 Task: Create List Patents in Board Data Analytics Techniques to Workspace Brand Management. Create List Files in Board Customer Segmentation and Targeting to Workspace Brand Management. Create List Trademarks in Board Product Feature Testing to Workspace Brand Management
Action: Mouse moved to (1000, 416)
Screenshot: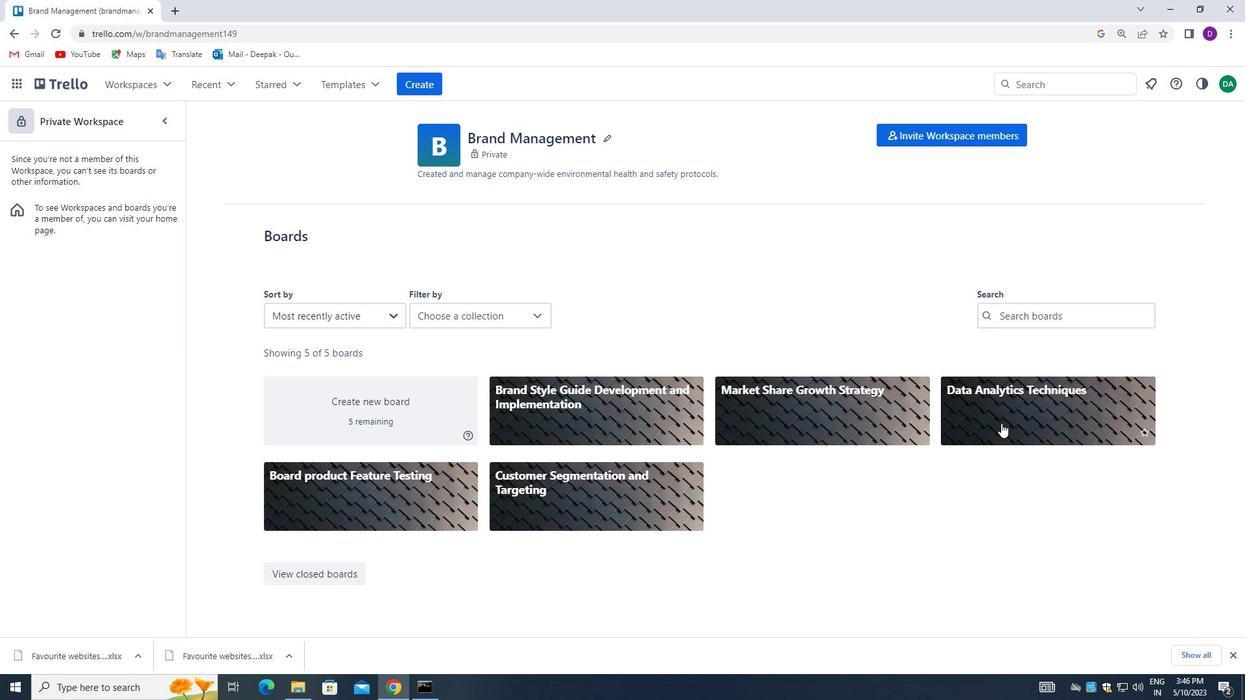 
Action: Mouse pressed left at (1000, 416)
Screenshot: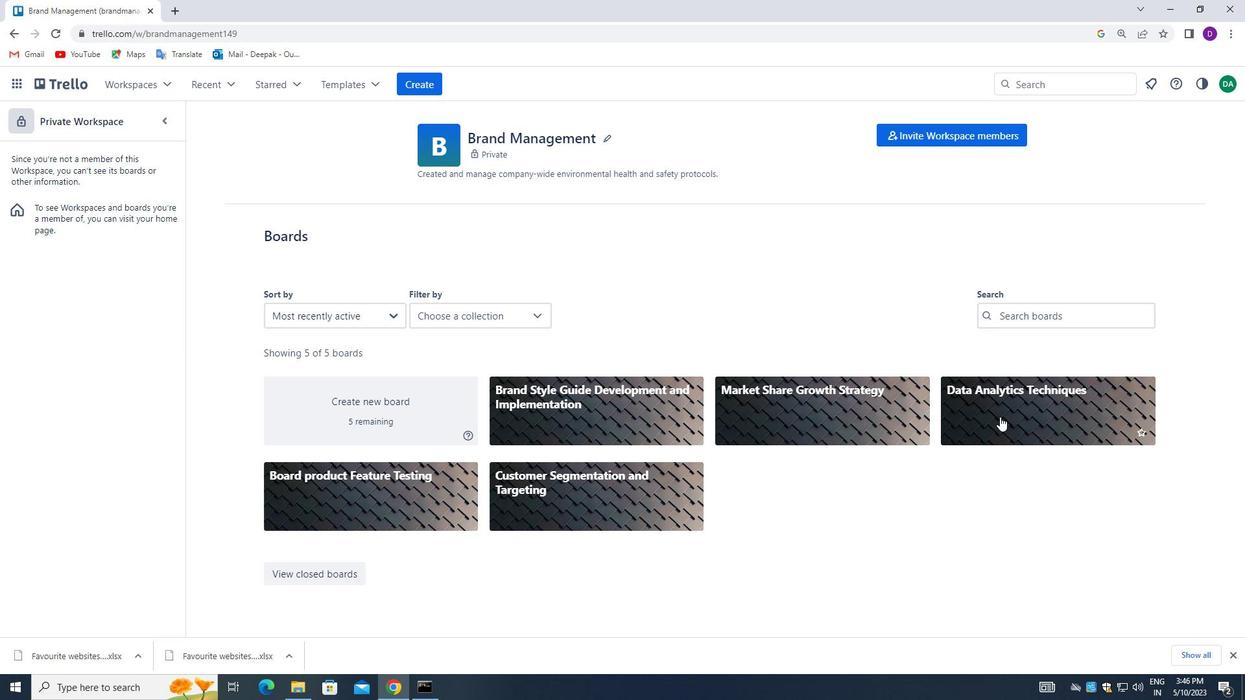 
Action: Mouse moved to (438, 162)
Screenshot: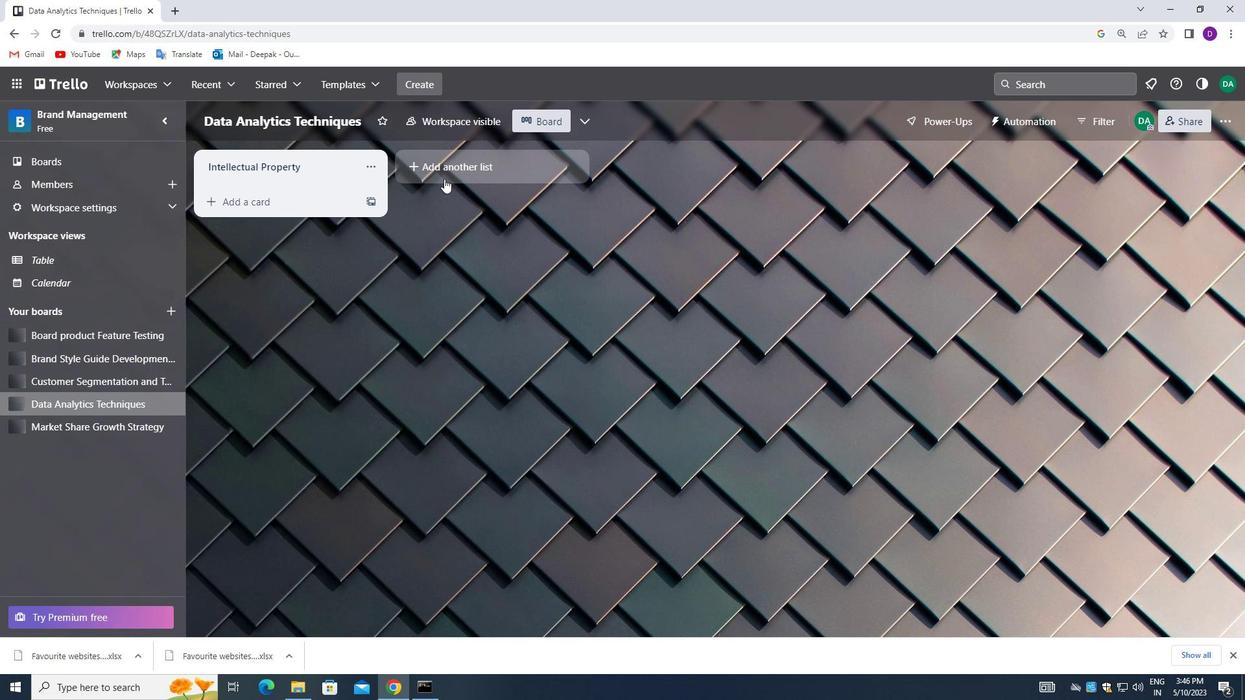 
Action: Mouse pressed left at (438, 162)
Screenshot: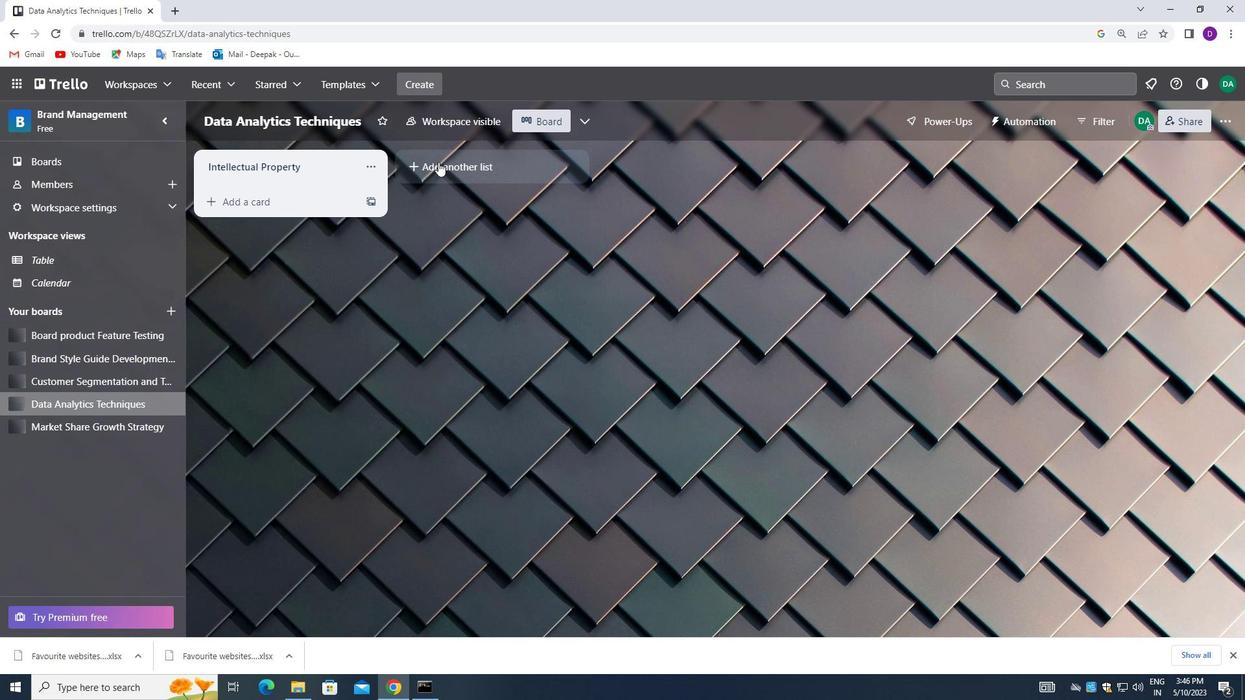 
Action: Mouse moved to (450, 167)
Screenshot: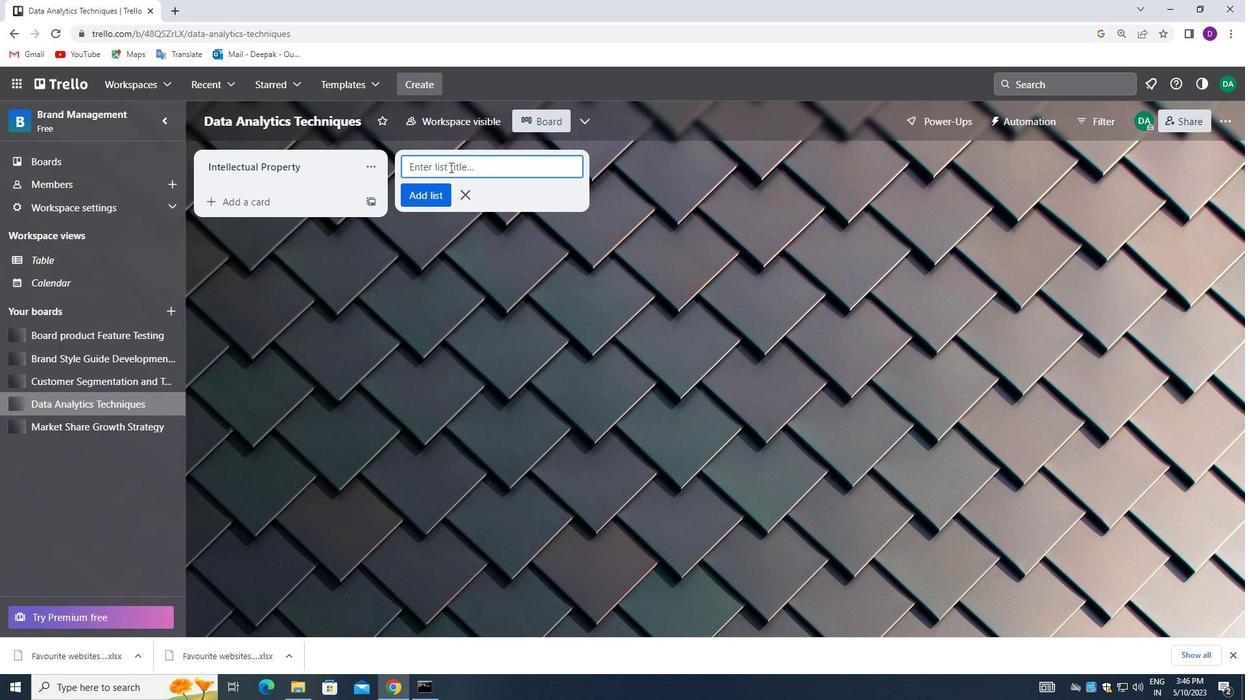 
Action: Key pressed <Key.shift>PATENTS
Screenshot: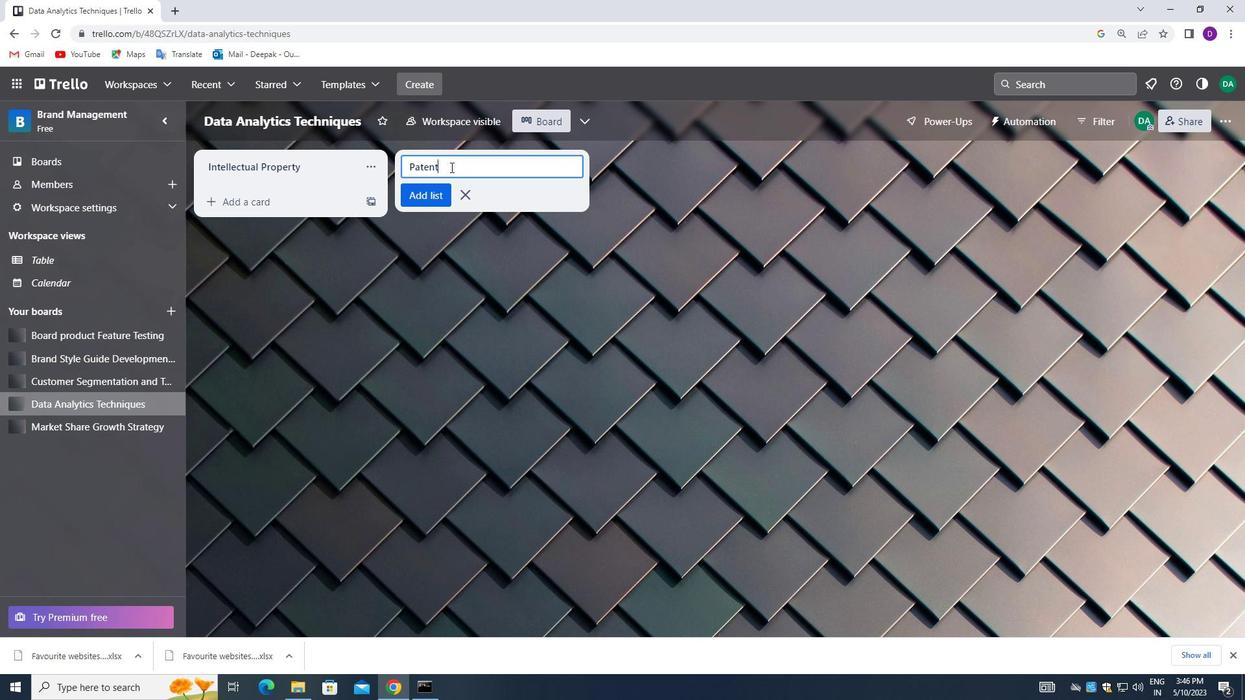 
Action: Mouse moved to (427, 195)
Screenshot: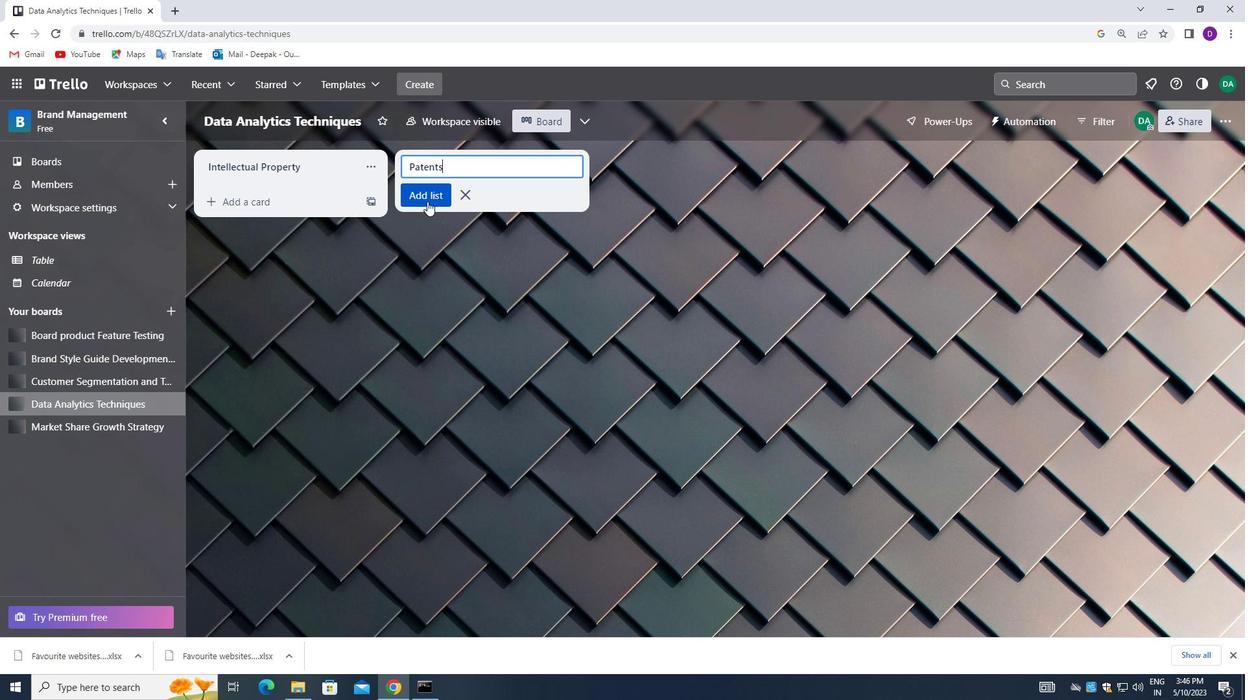 
Action: Mouse pressed left at (427, 195)
Screenshot: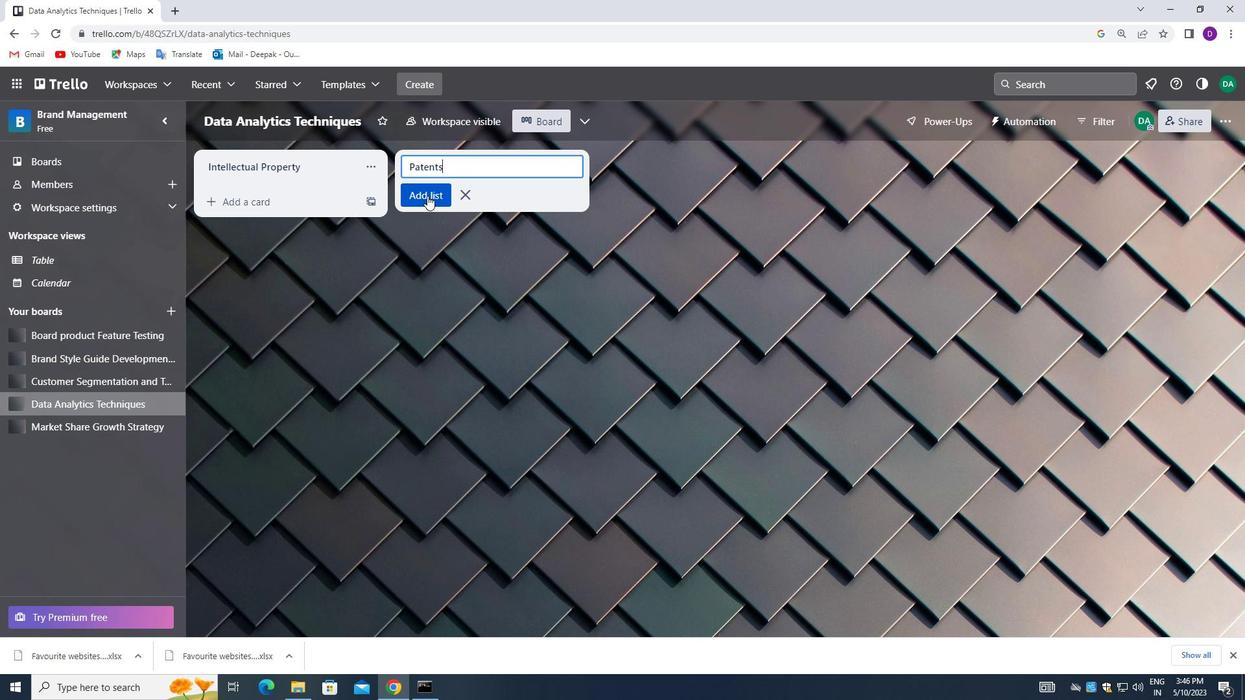 
Action: Mouse moved to (77, 384)
Screenshot: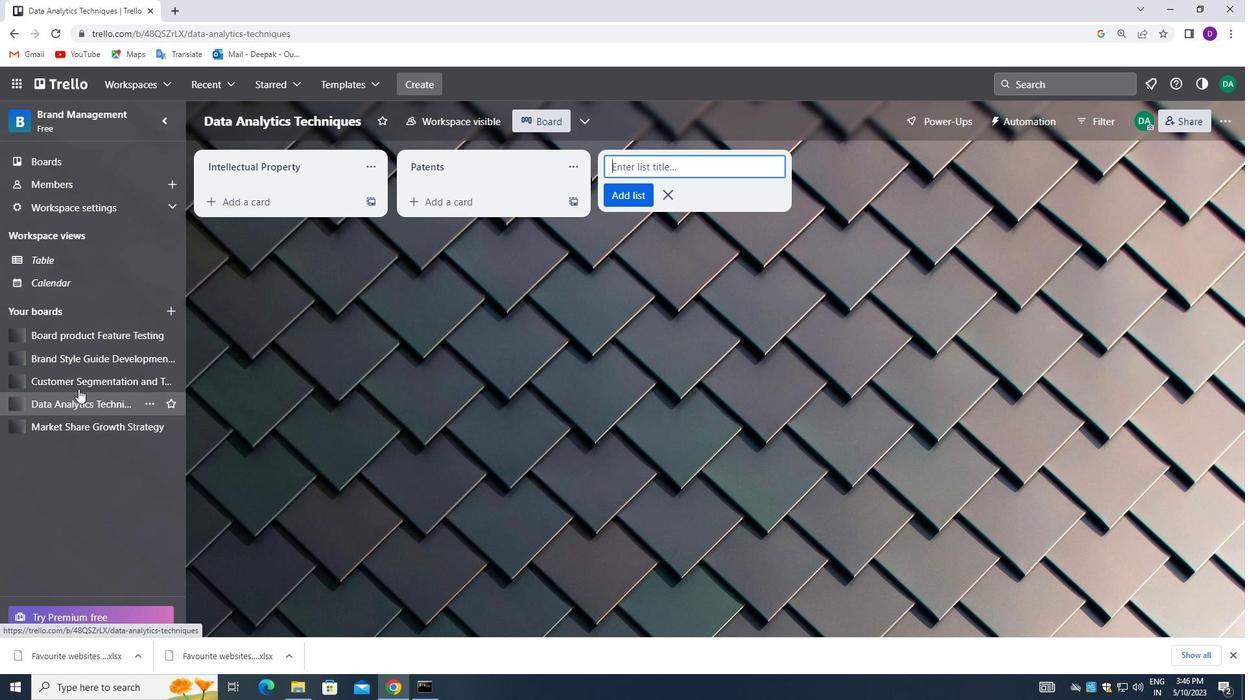 
Action: Mouse pressed left at (77, 384)
Screenshot: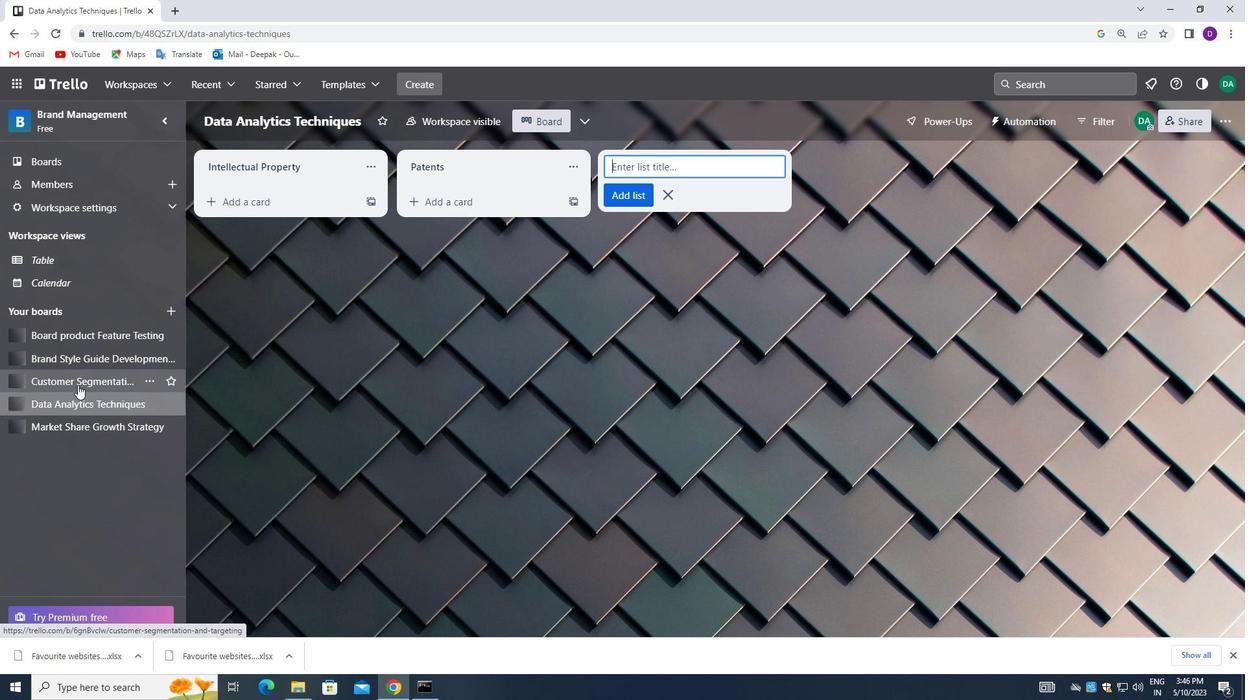 
Action: Mouse moved to (834, 159)
Screenshot: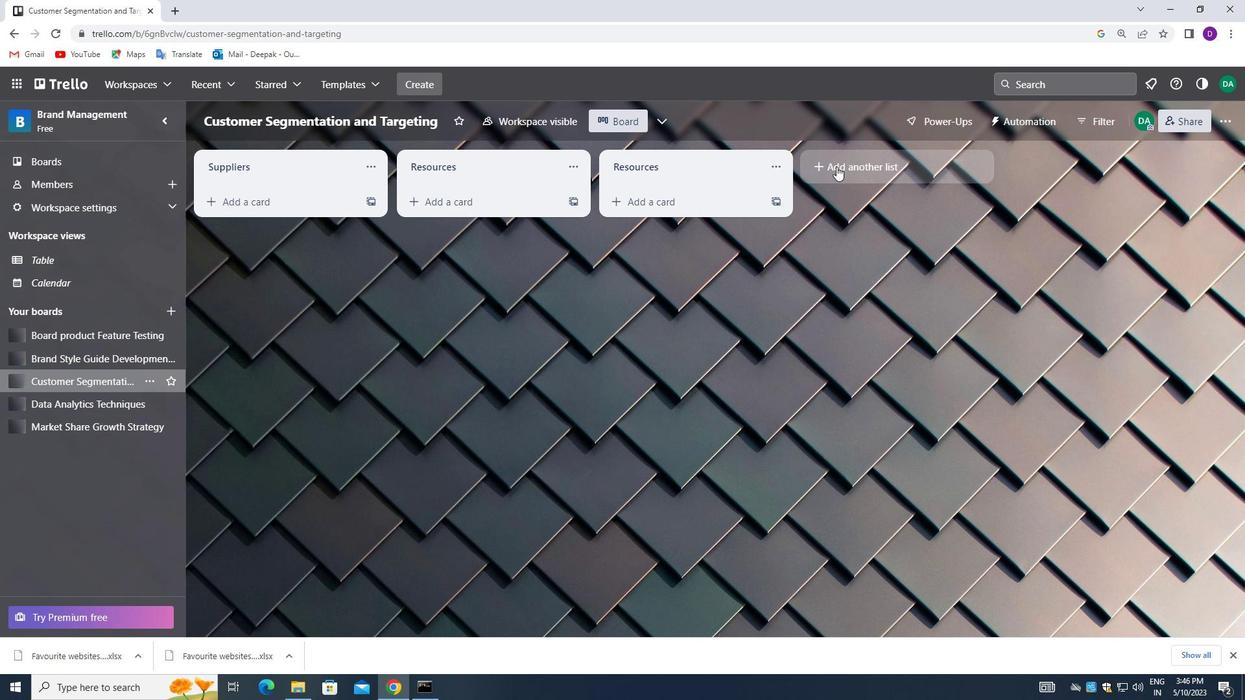 
Action: Mouse pressed left at (834, 159)
Screenshot: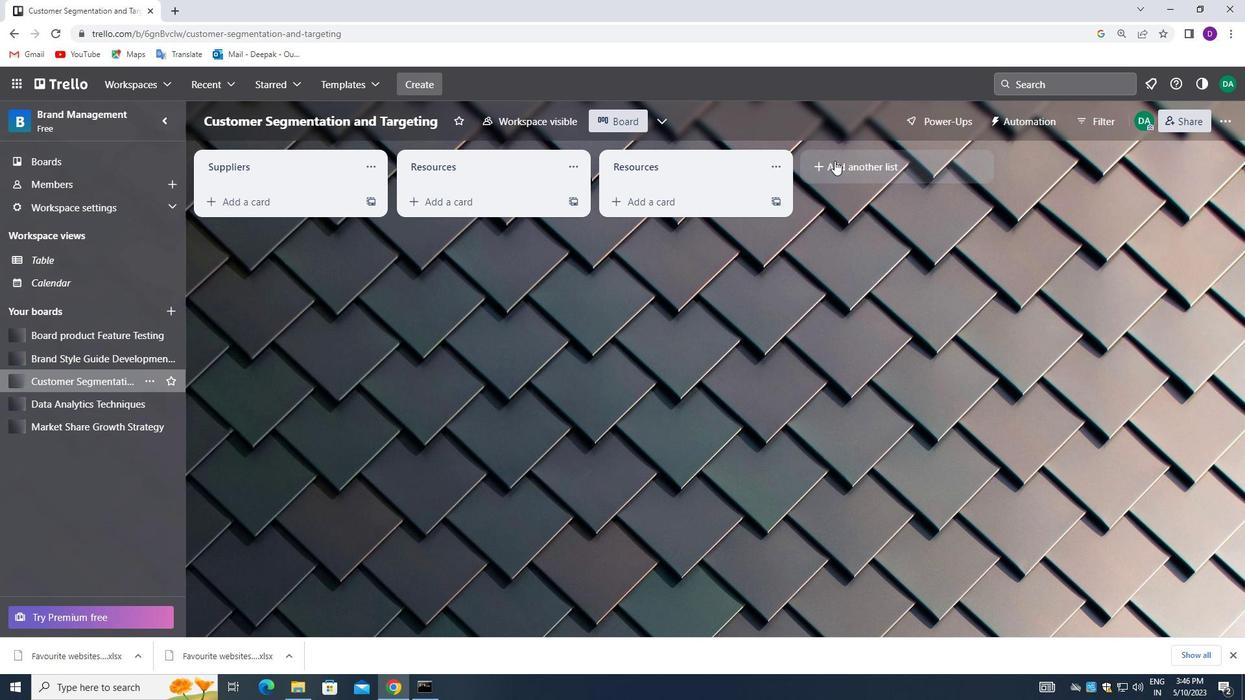 
Action: Mouse moved to (841, 163)
Screenshot: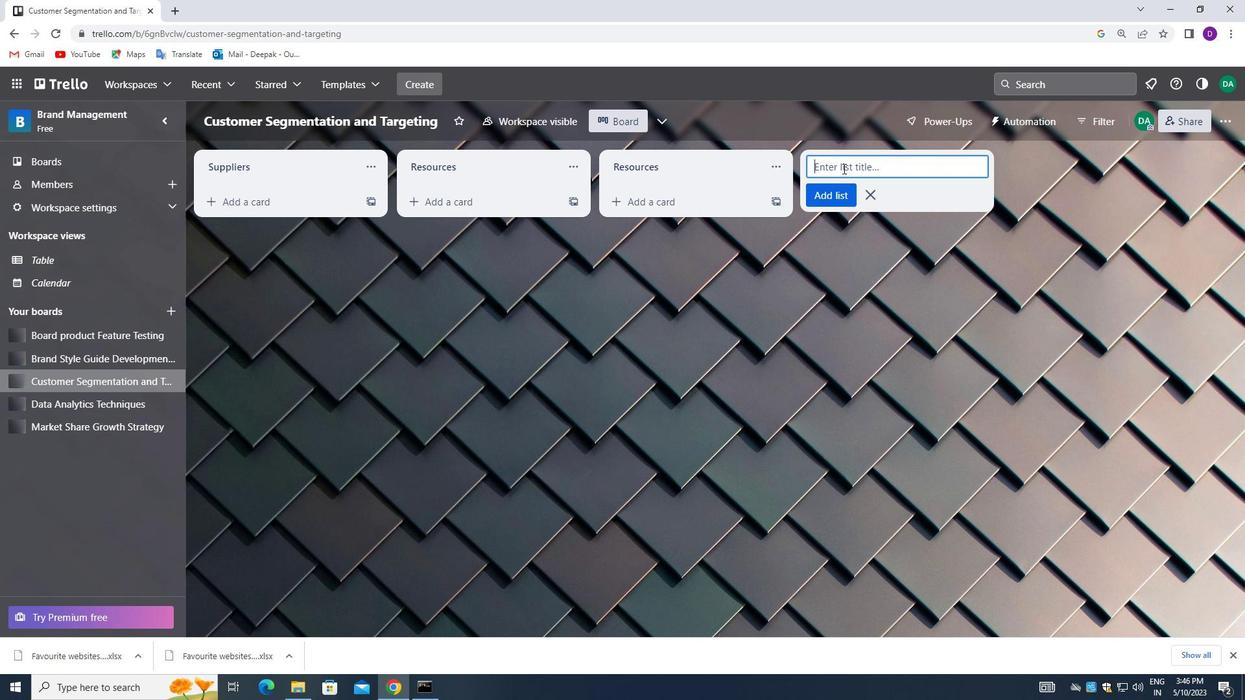 
Action: Mouse pressed left at (841, 163)
Screenshot: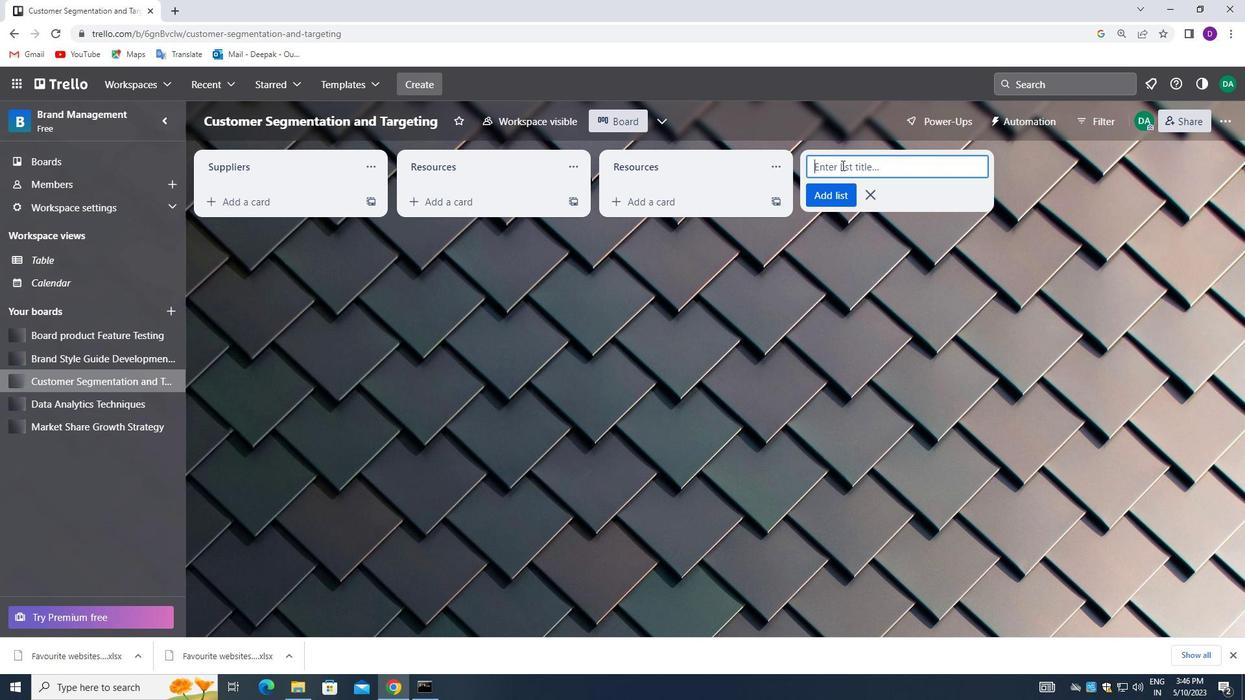 
Action: Mouse moved to (744, 320)
Screenshot: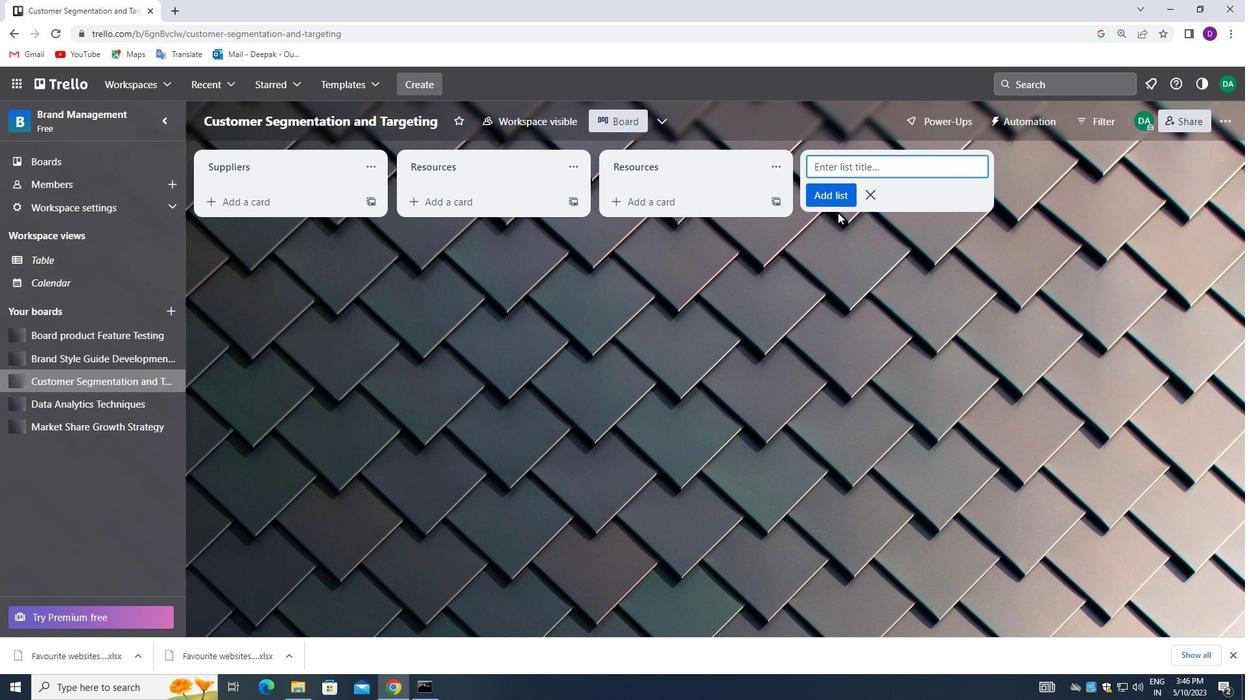 
Action: Key pressed <Key.shift_r>FILES
Screenshot: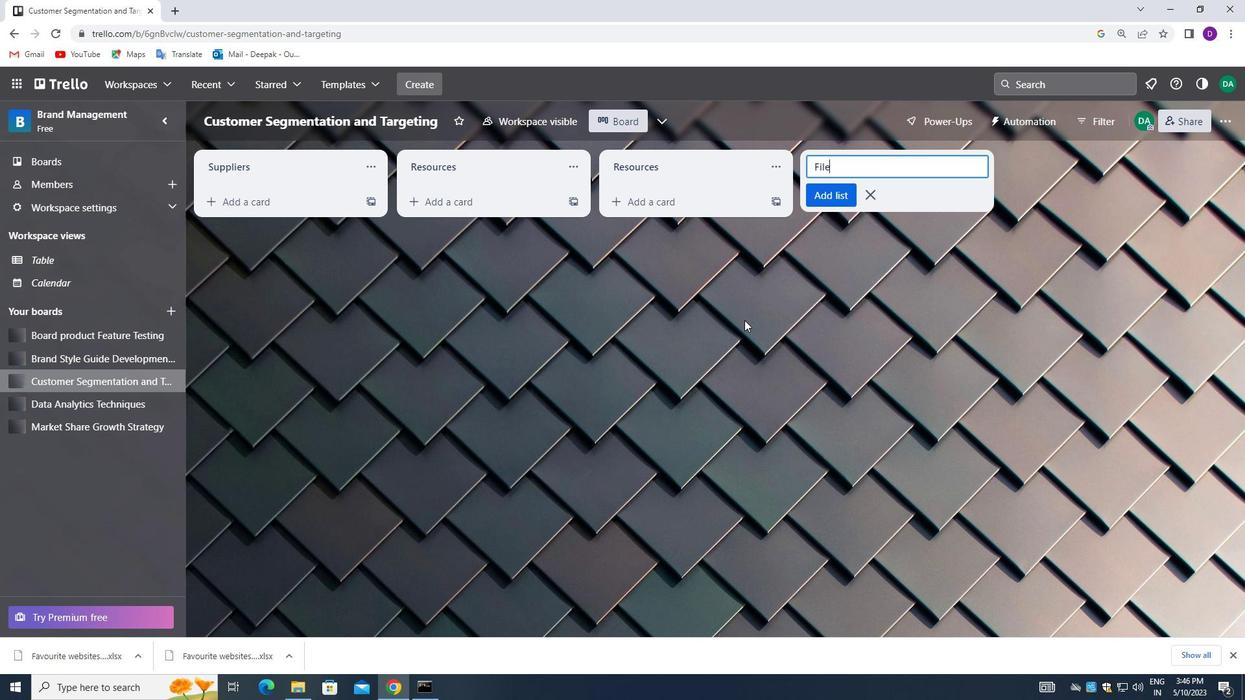
Action: Mouse moved to (817, 196)
Screenshot: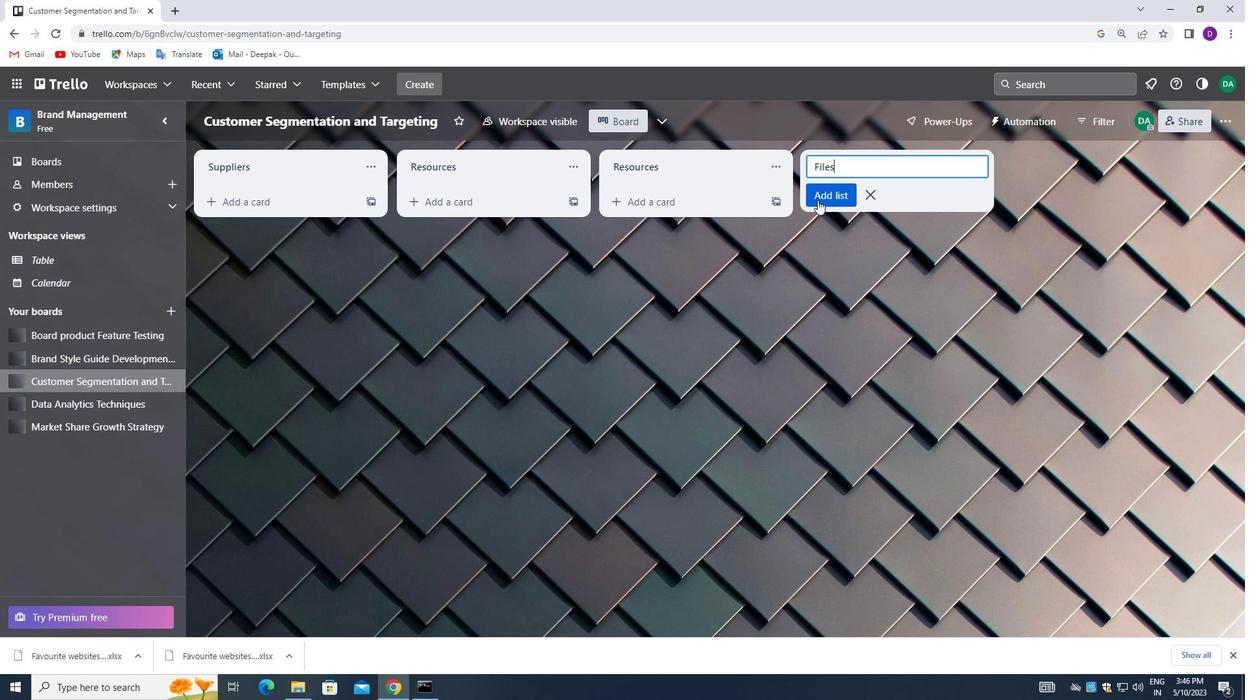 
Action: Mouse pressed left at (817, 196)
Screenshot: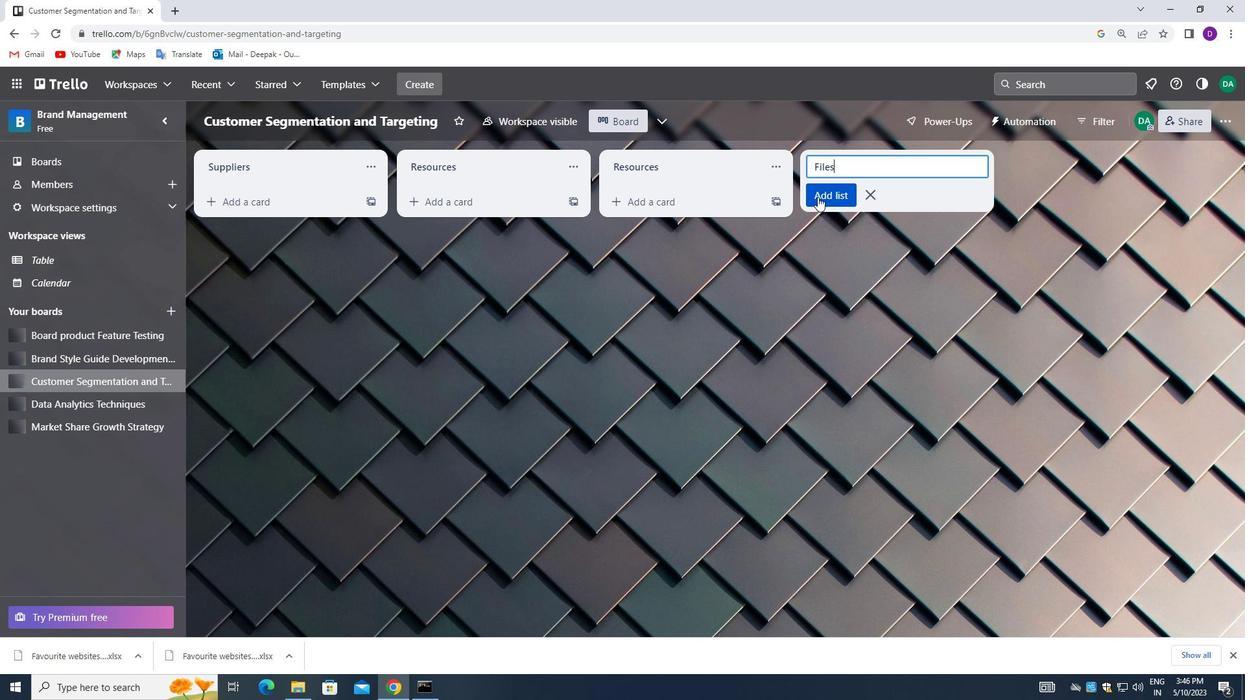 
Action: Mouse moved to (86, 336)
Screenshot: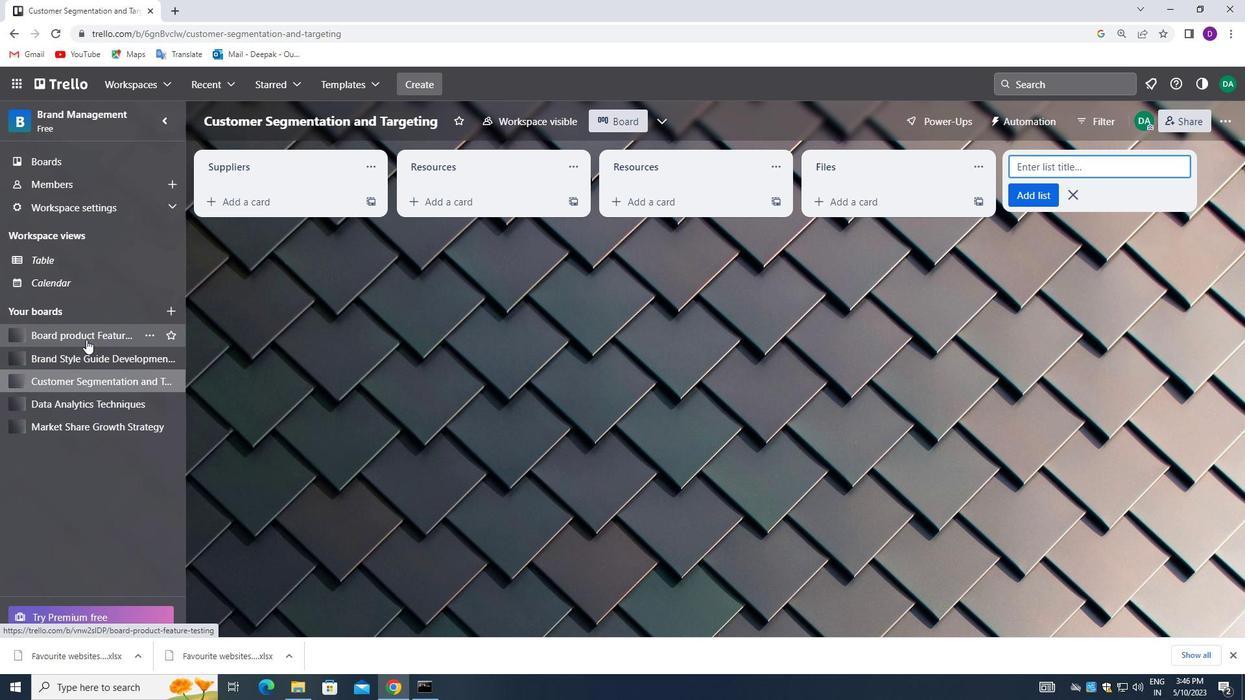 
Action: Mouse pressed left at (86, 336)
Screenshot: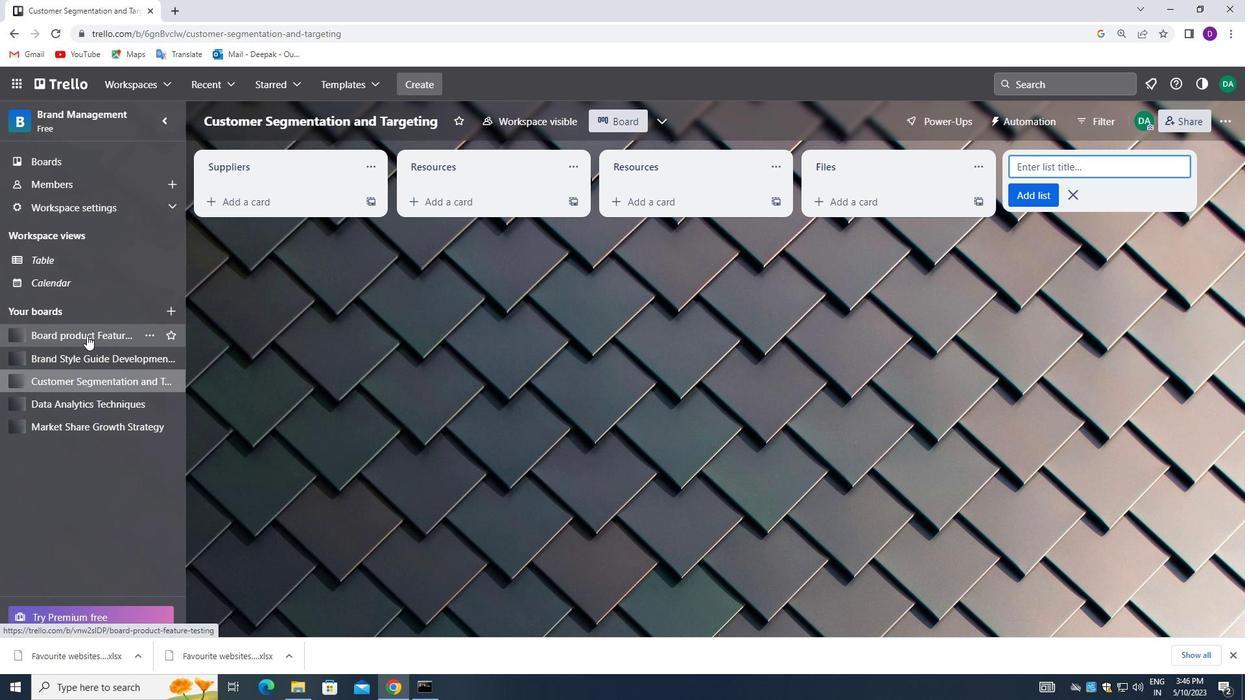 
Action: Mouse moved to (447, 164)
Screenshot: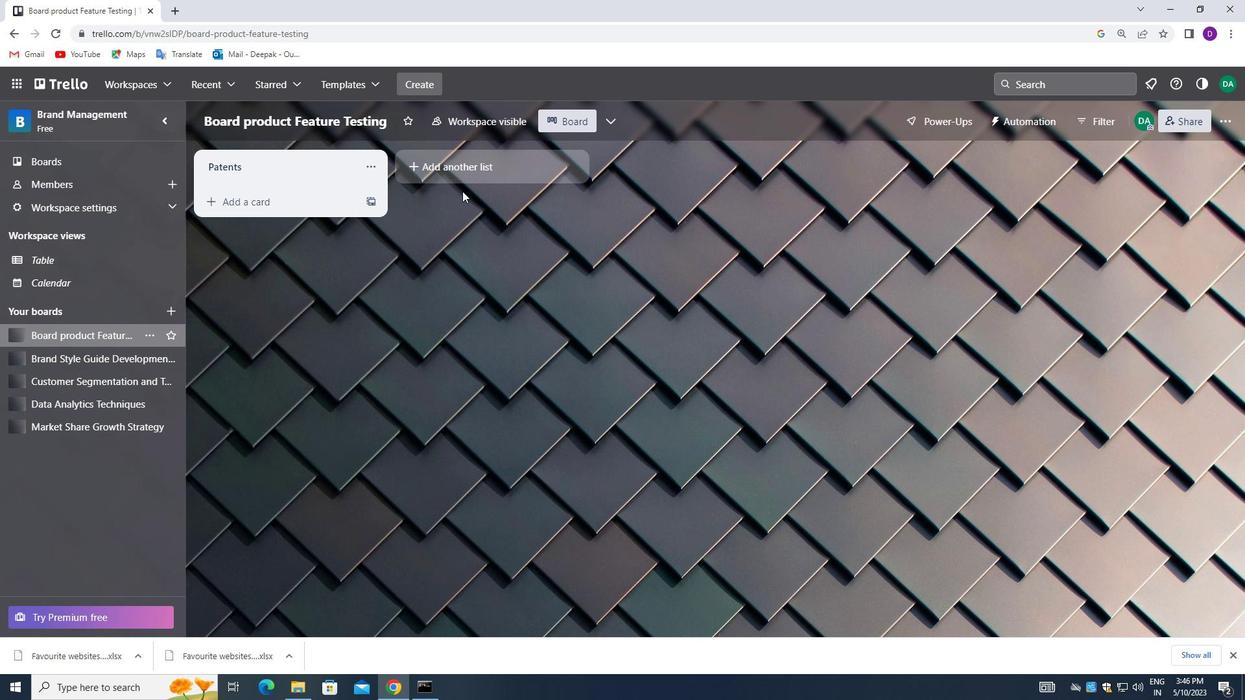 
Action: Mouse pressed left at (447, 164)
Screenshot: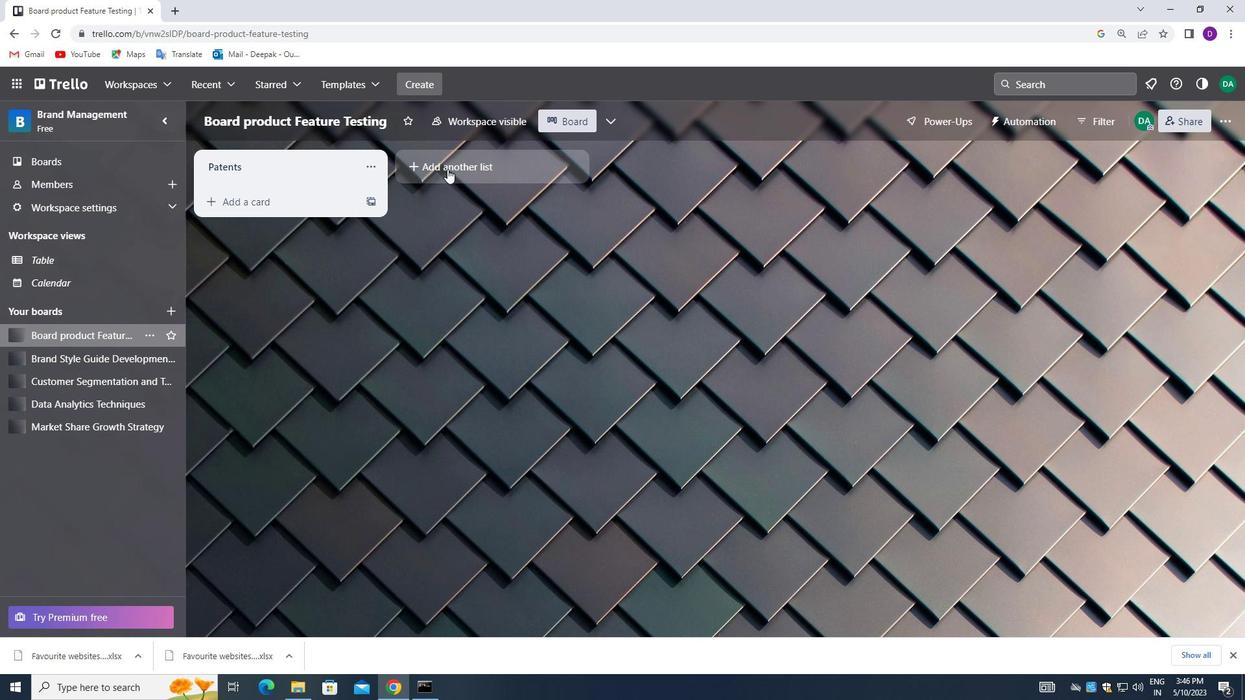 
Action: Mouse moved to (458, 168)
Screenshot: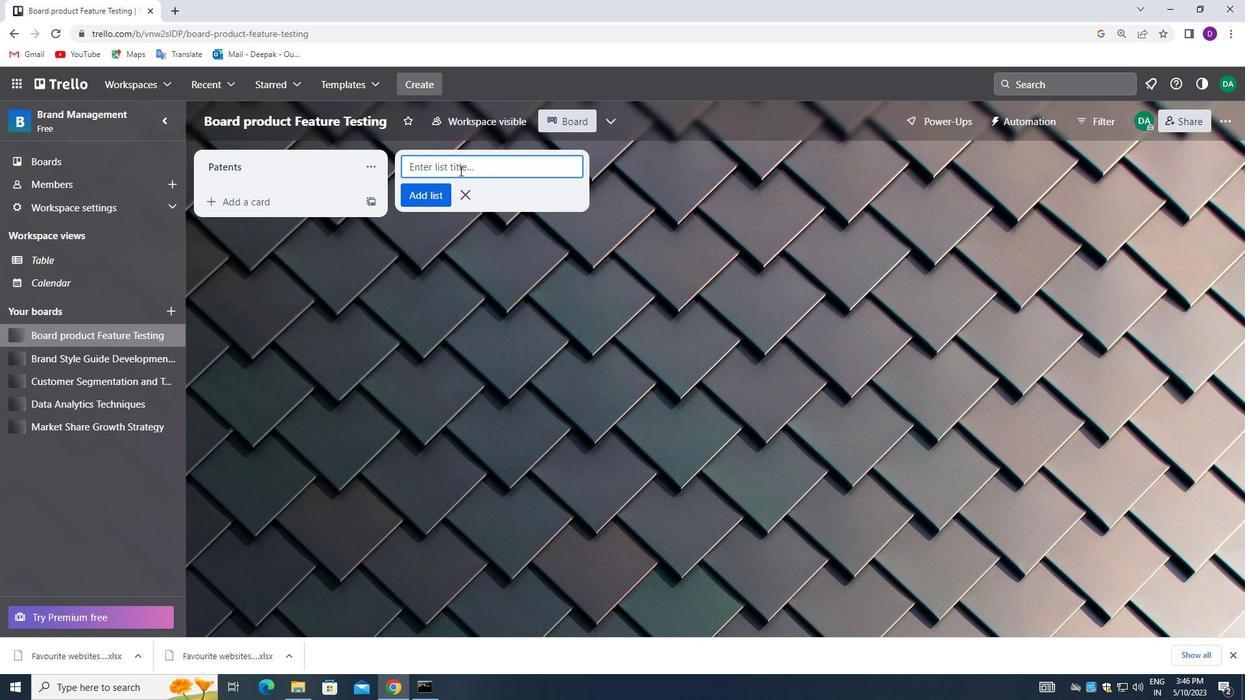 
Action: Mouse pressed left at (458, 168)
Screenshot: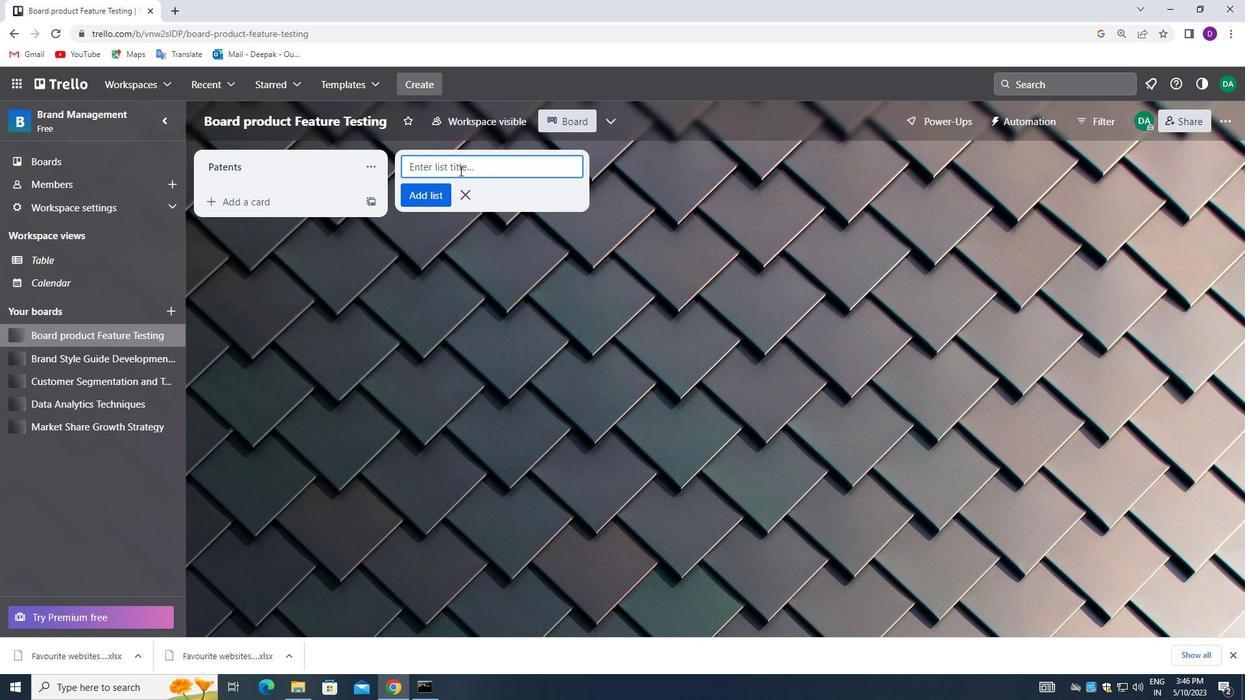 
Action: Mouse moved to (427, 315)
Screenshot: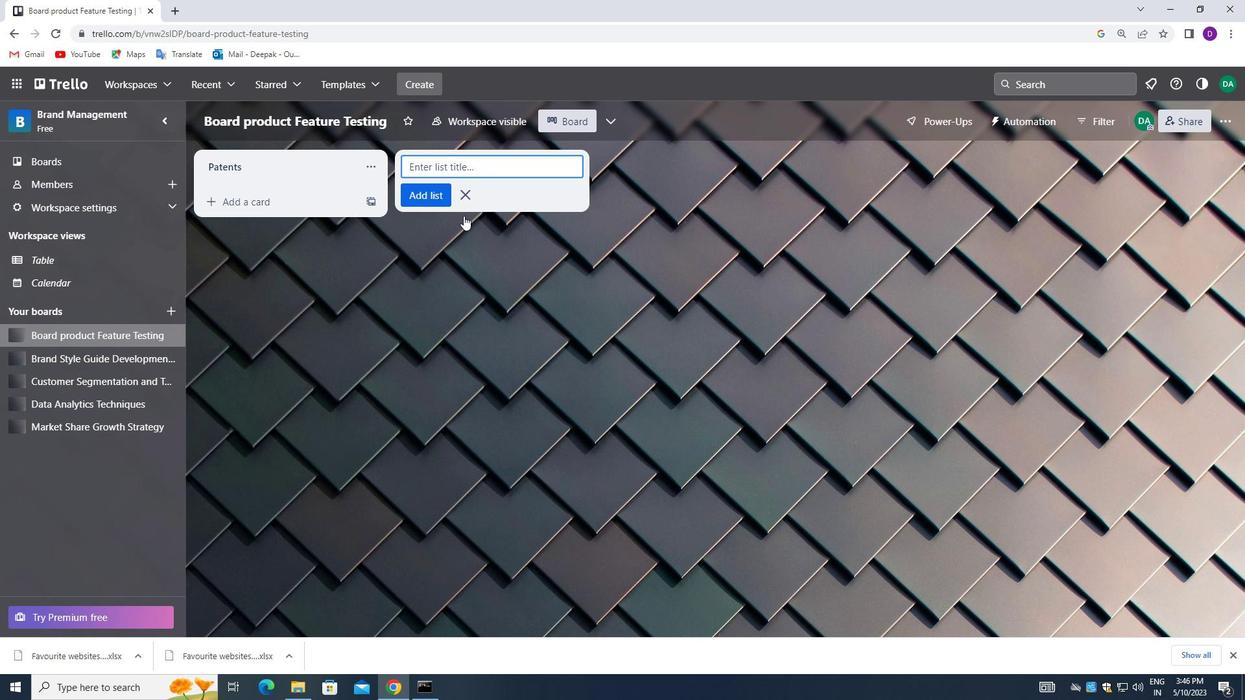 
Action: Key pressed <Key.shift_r>TRAT<Key.backspace>DEMARKS
Screenshot: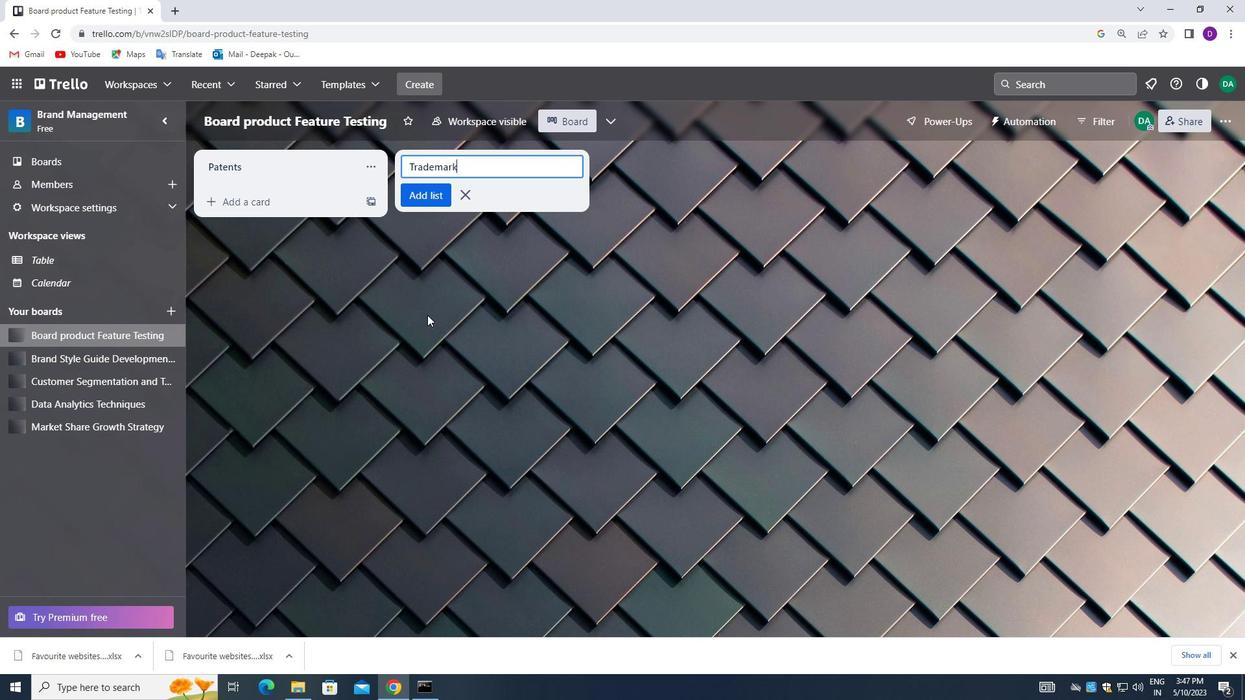 
Action: Mouse moved to (426, 197)
Screenshot: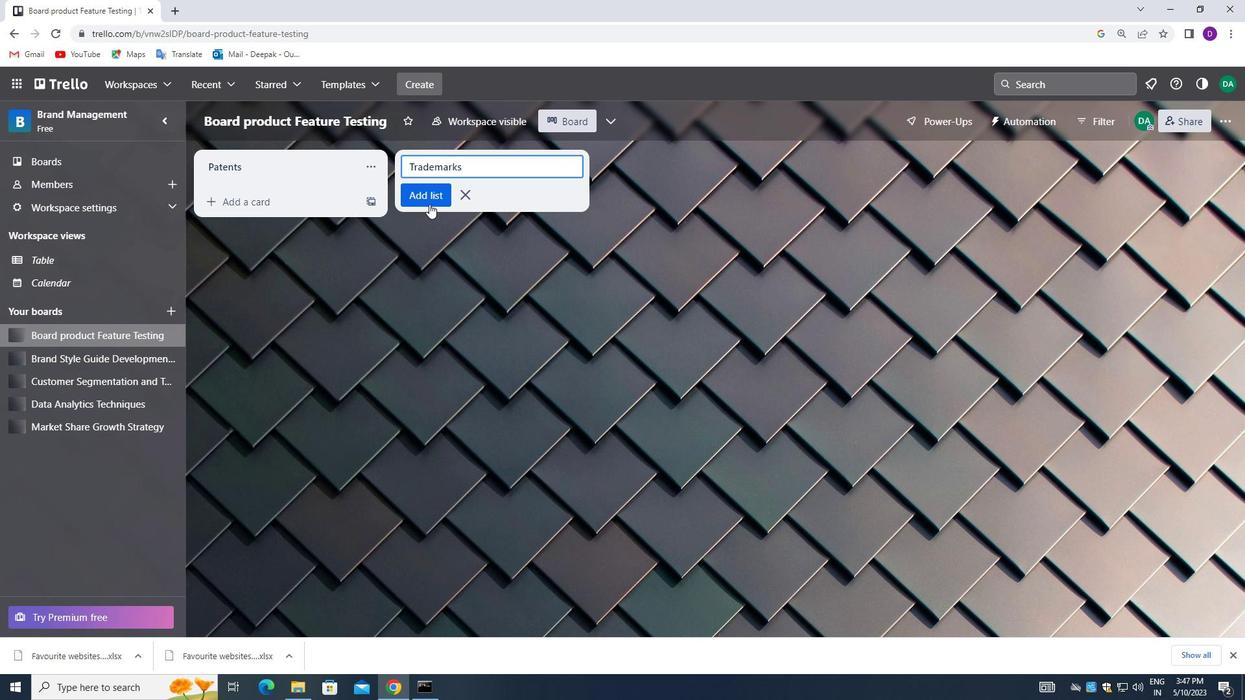 
Action: Mouse pressed left at (426, 197)
Screenshot: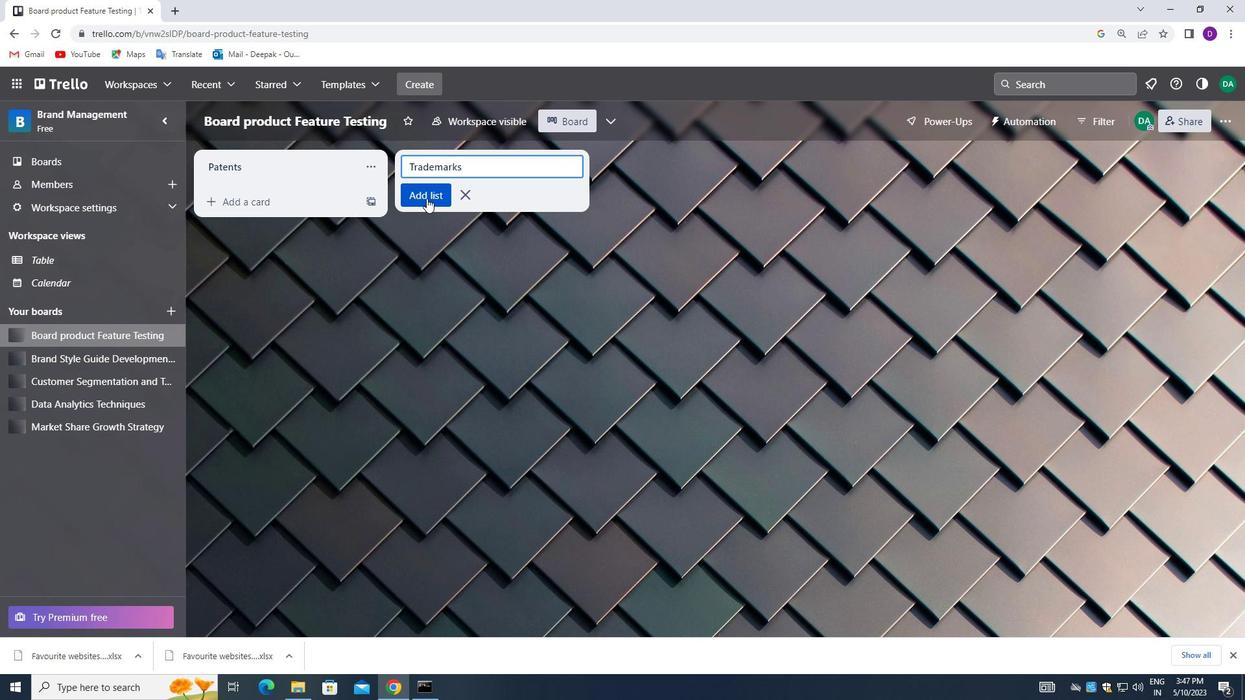 
Action: Mouse moved to (498, 317)
Screenshot: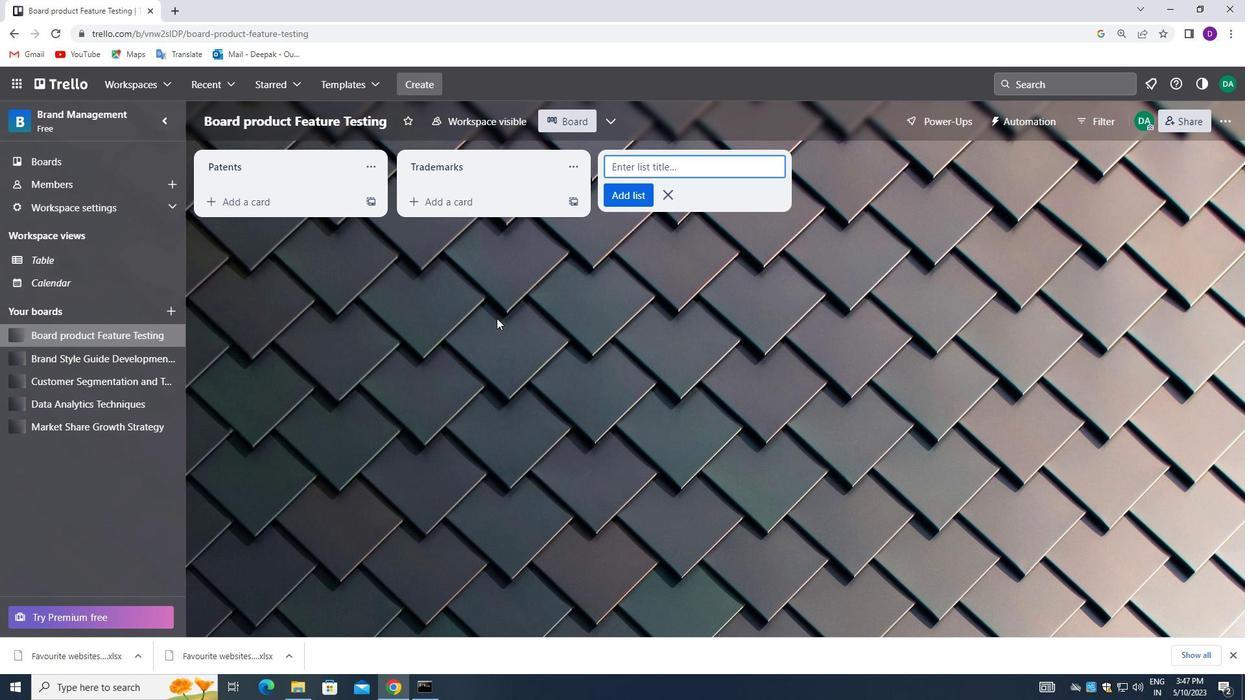
